 Task: Provide feedback on the helpfulness of the Outlook Help content.
Action: Mouse moved to (217, 23)
Screenshot: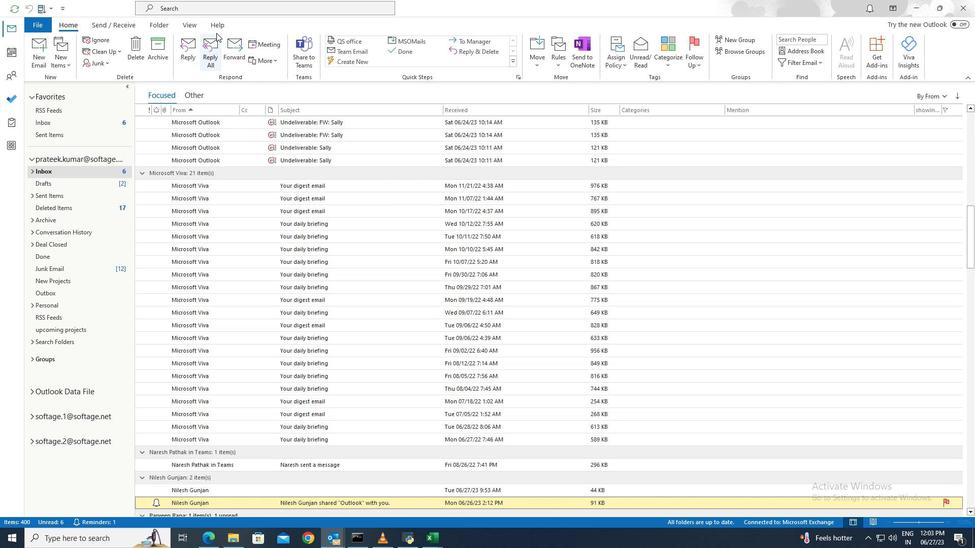 
Action: Mouse pressed left at (217, 23)
Screenshot: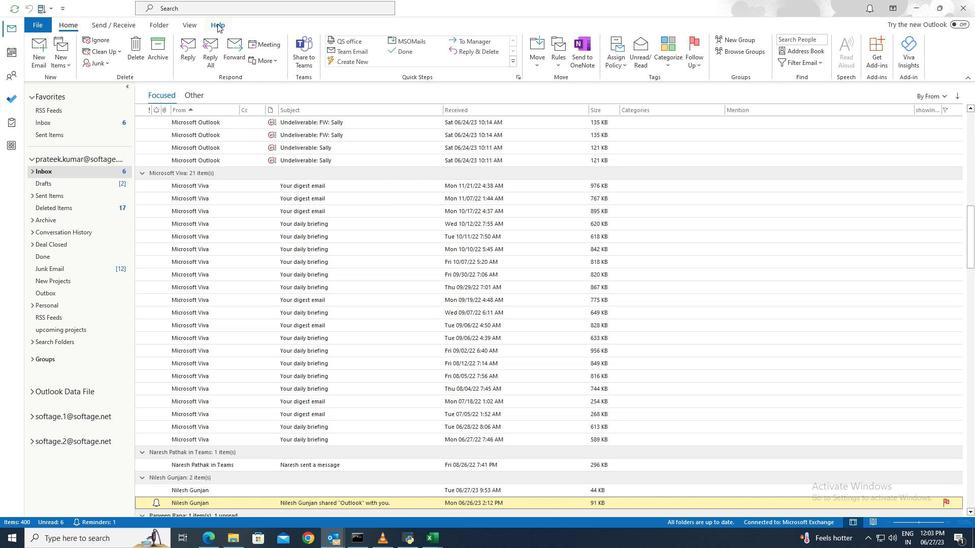 
Action: Mouse moved to (43, 46)
Screenshot: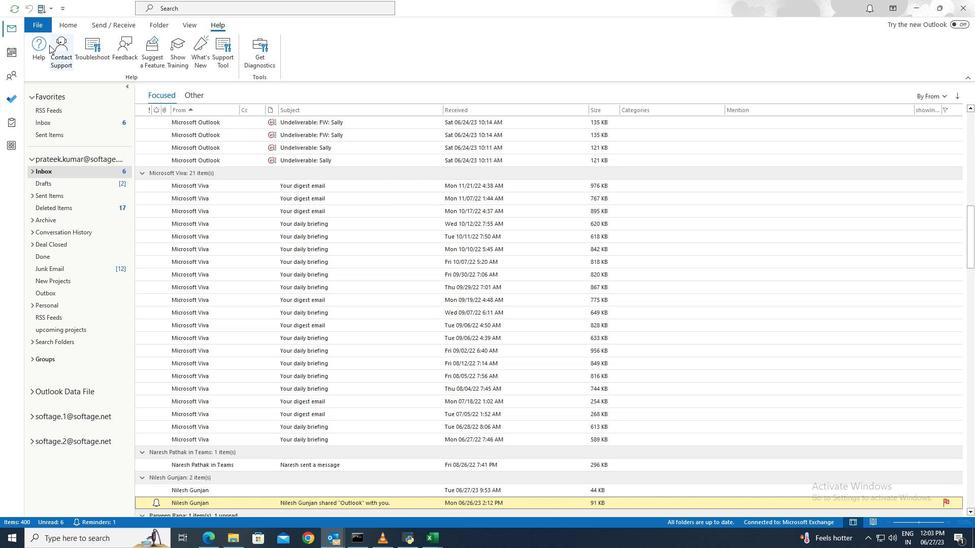 
Action: Mouse pressed left at (43, 46)
Screenshot: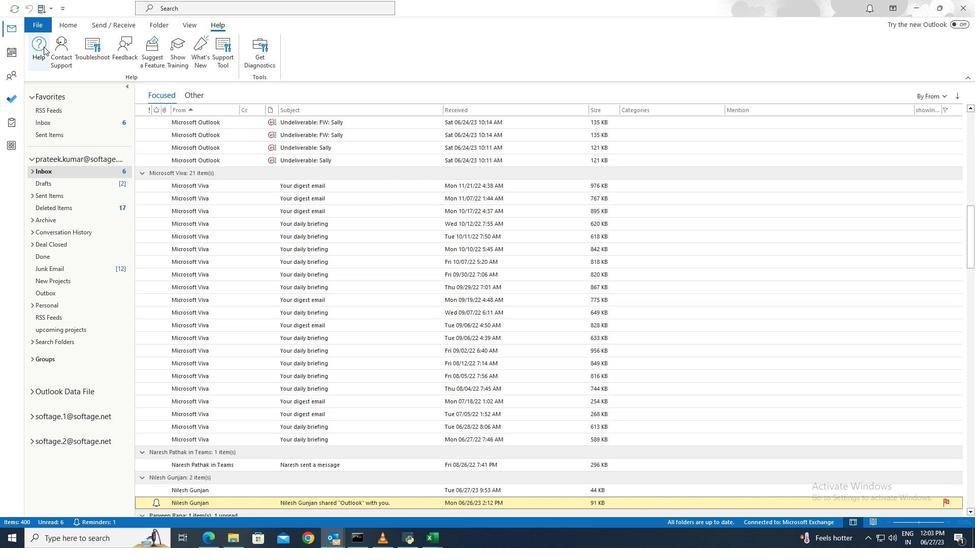 
Action: Mouse moved to (776, 163)
Screenshot: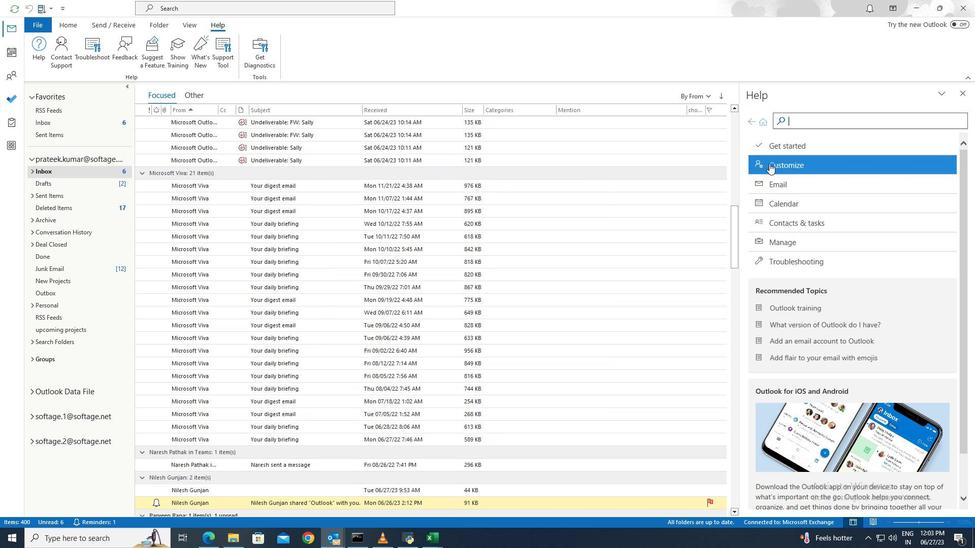 
Action: Mouse pressed left at (776, 163)
Screenshot: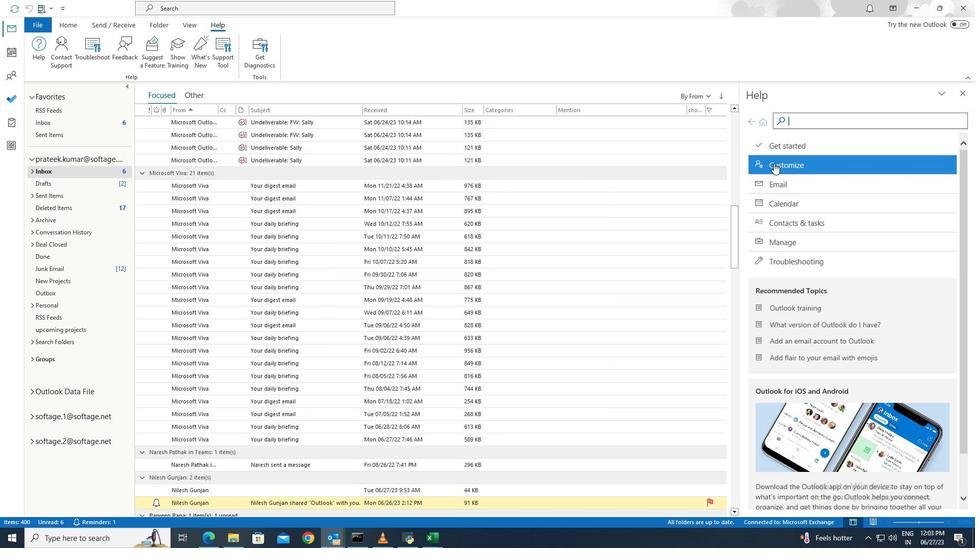 
Action: Mouse moved to (821, 388)
Screenshot: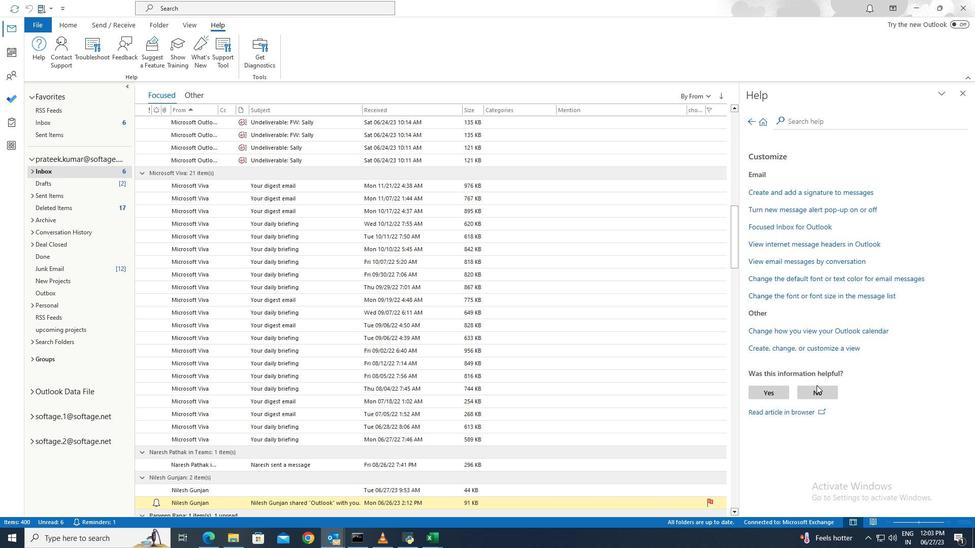 
Action: Mouse pressed left at (821, 388)
Screenshot: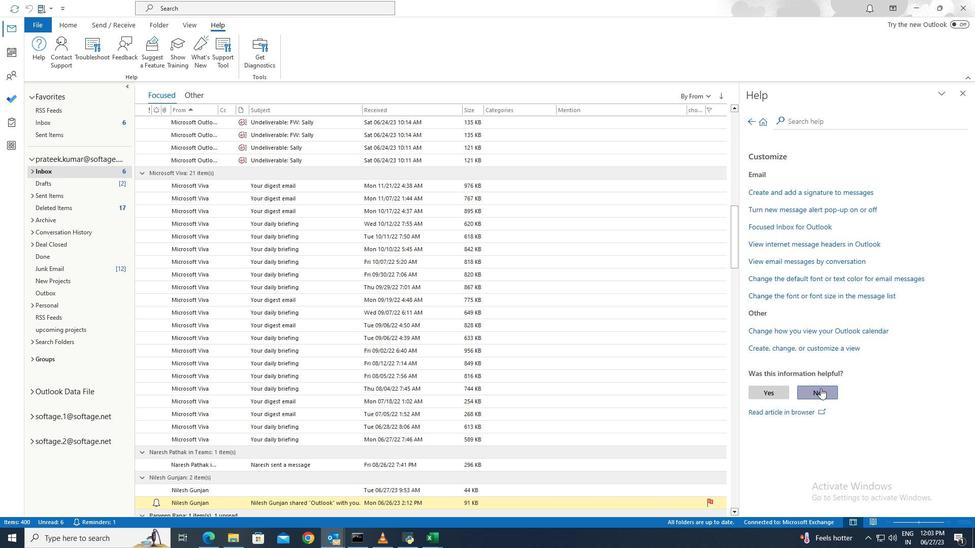 
Action: Mouse moved to (822, 396)
Screenshot: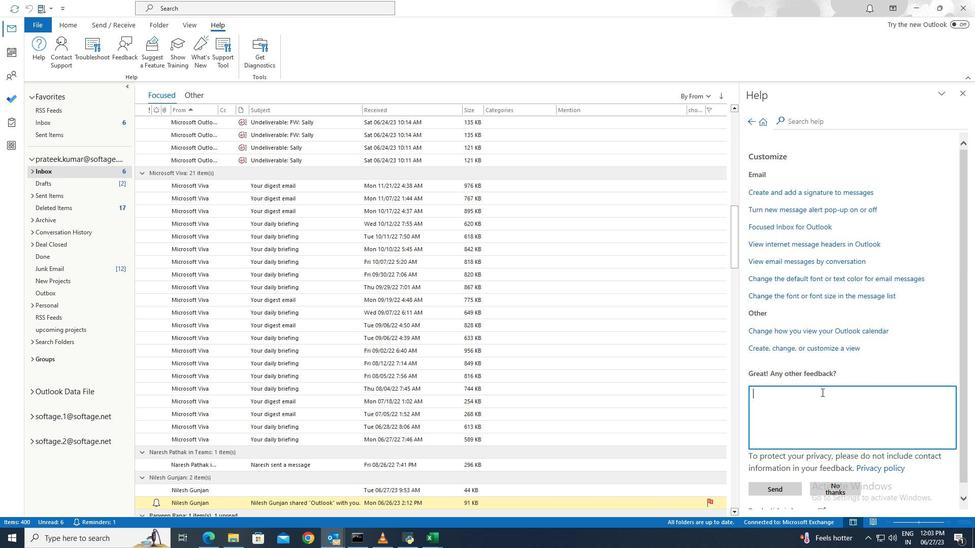 
Action: Key pressed <Key.caps_lock>I<Key.caps_lock><Key.space>found<Key.space>the<Key.space>provided<Key.space>information<Key.space>to<Key.space>be<Key.space>incomplete<Key.space>and<Key.space>confusing.<Key.space><Key.caps_lock>I<Key.caps_lock>t<Key.space>didn't<Key.space>address<Key.space>my<Key.space>specific<Key.space>issue<Key.space>or<Key.space>provide<Key.space>the<Key.space>guidance
Screenshot: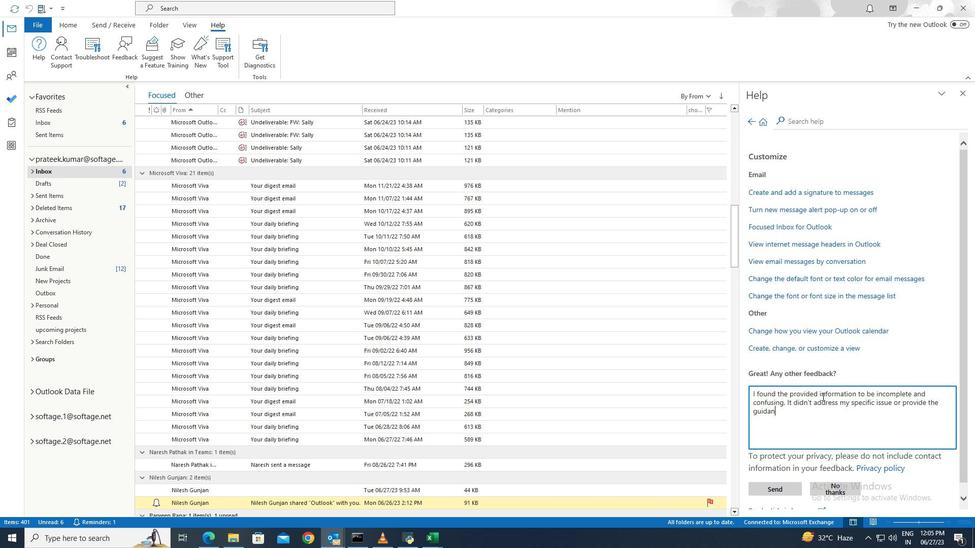 
Action: Mouse moved to (793, 370)
Screenshot: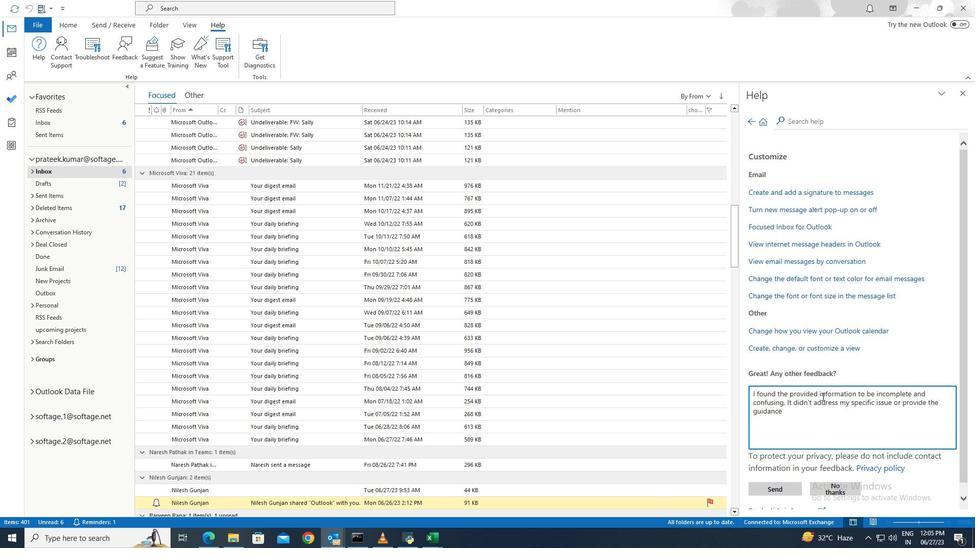 
Action: Mouse scrolled (793, 369) with delta (0, 0)
Screenshot: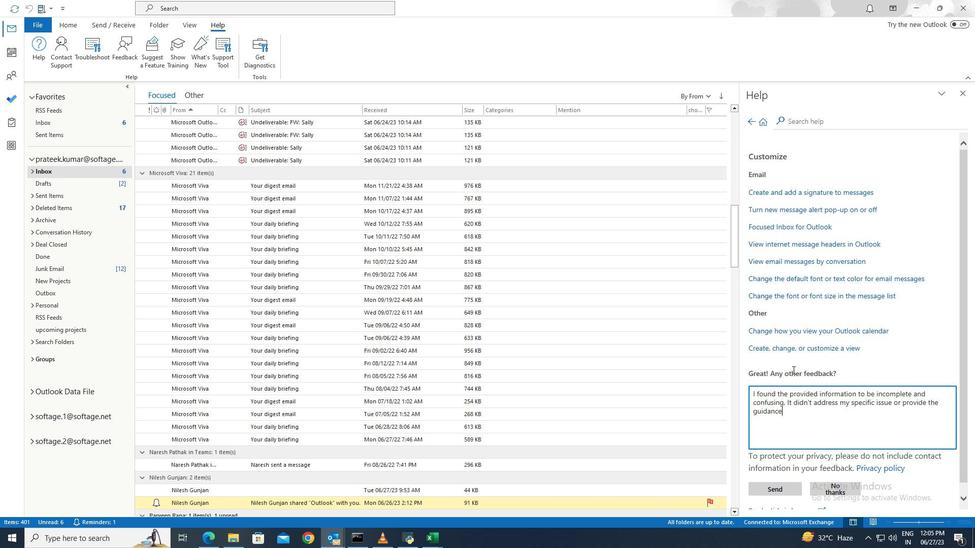 
Action: Mouse moved to (785, 477)
Screenshot: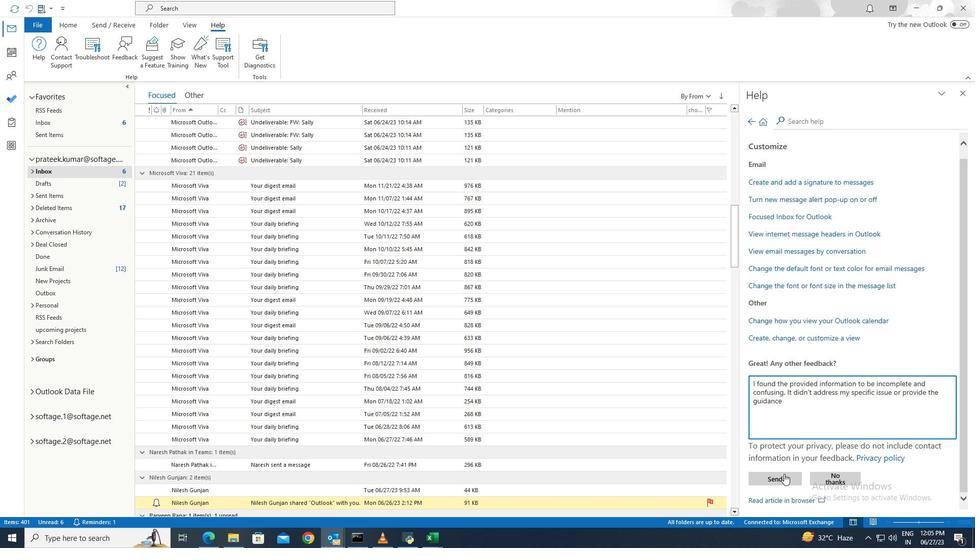 
Action: Mouse pressed left at (785, 477)
Screenshot: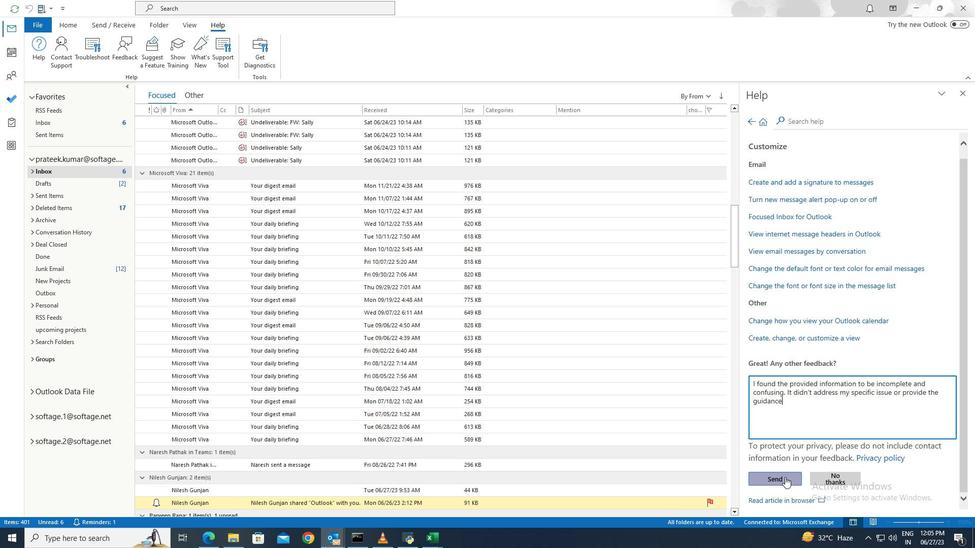 
